 Task: Add Chomps Pepperoni Seasoned Turkey Stick to the cart.
Action: Mouse moved to (51, 139)
Screenshot: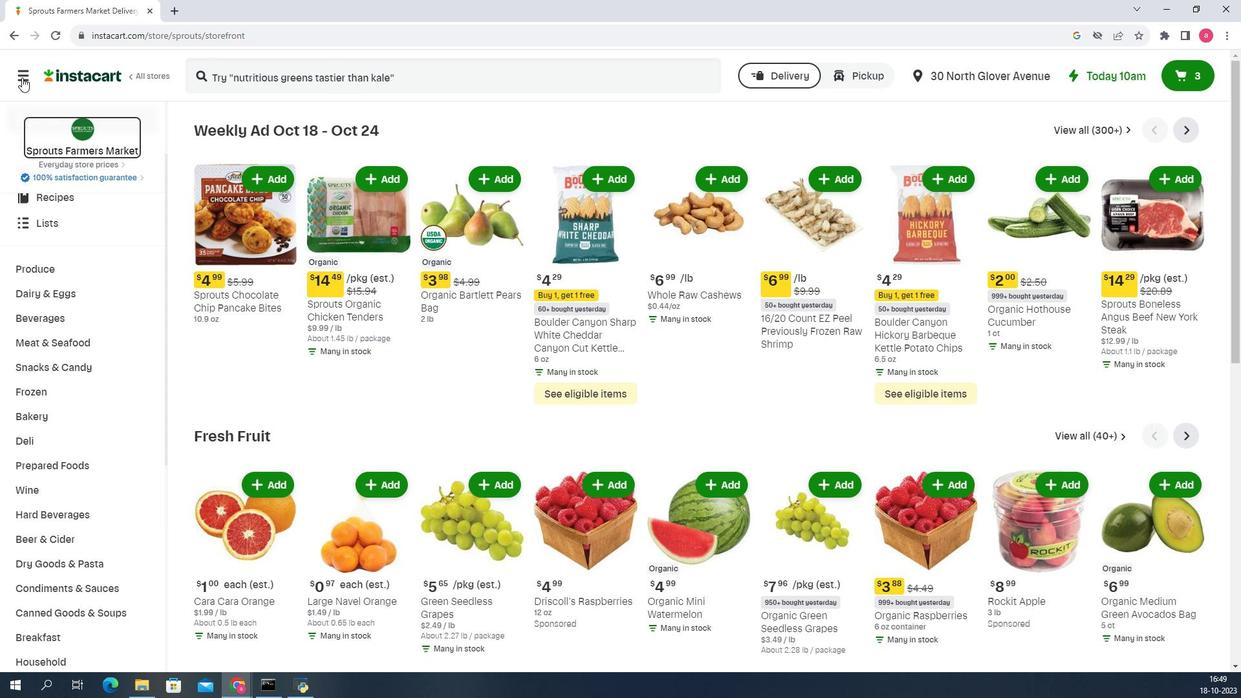 
Action: Mouse pressed left at (51, 139)
Screenshot: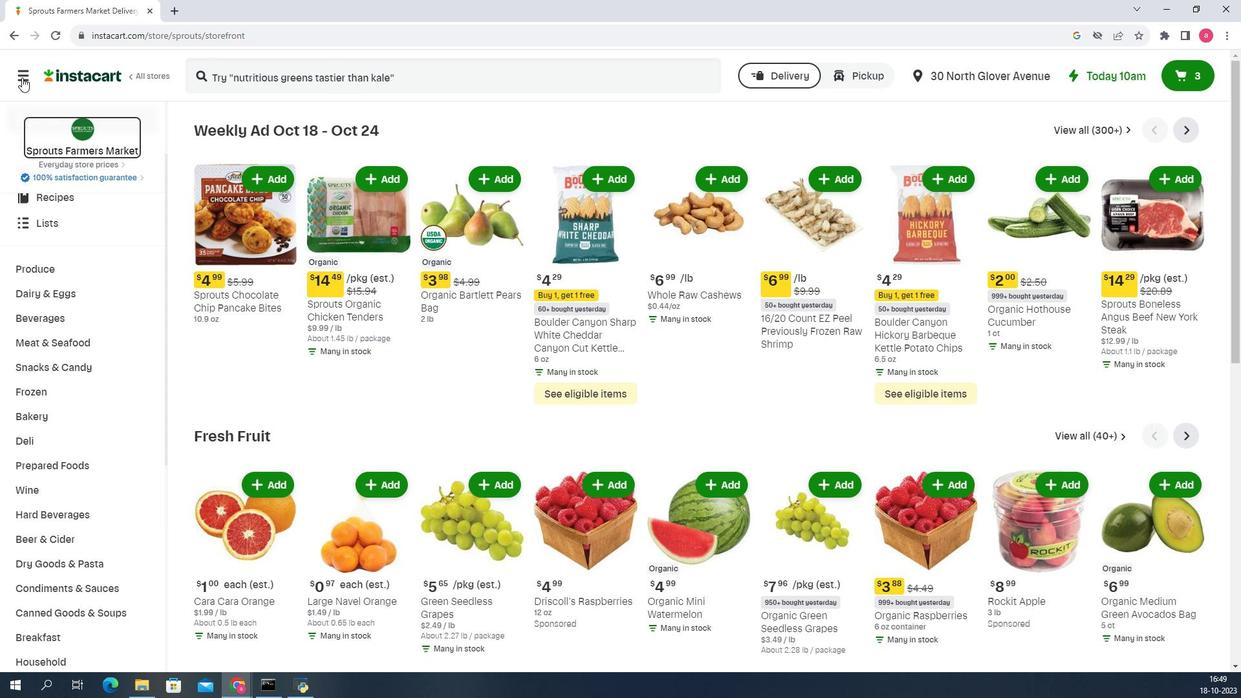 
Action: Mouse moved to (98, 323)
Screenshot: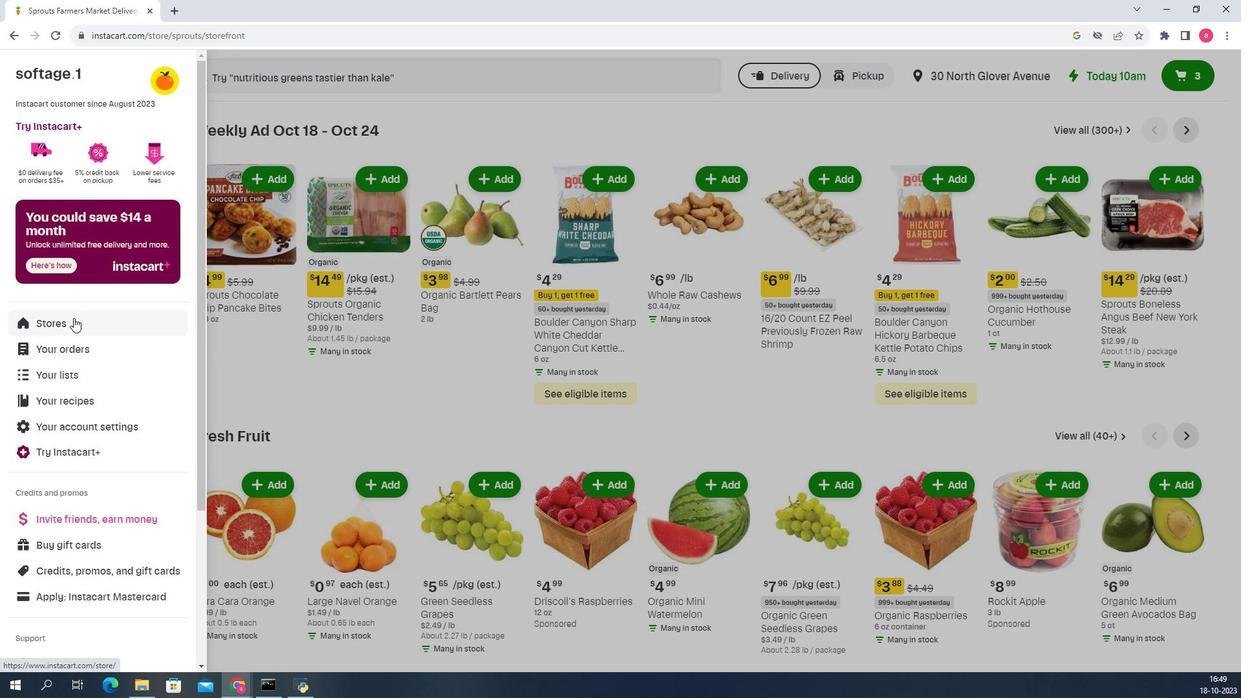 
Action: Mouse pressed left at (98, 323)
Screenshot: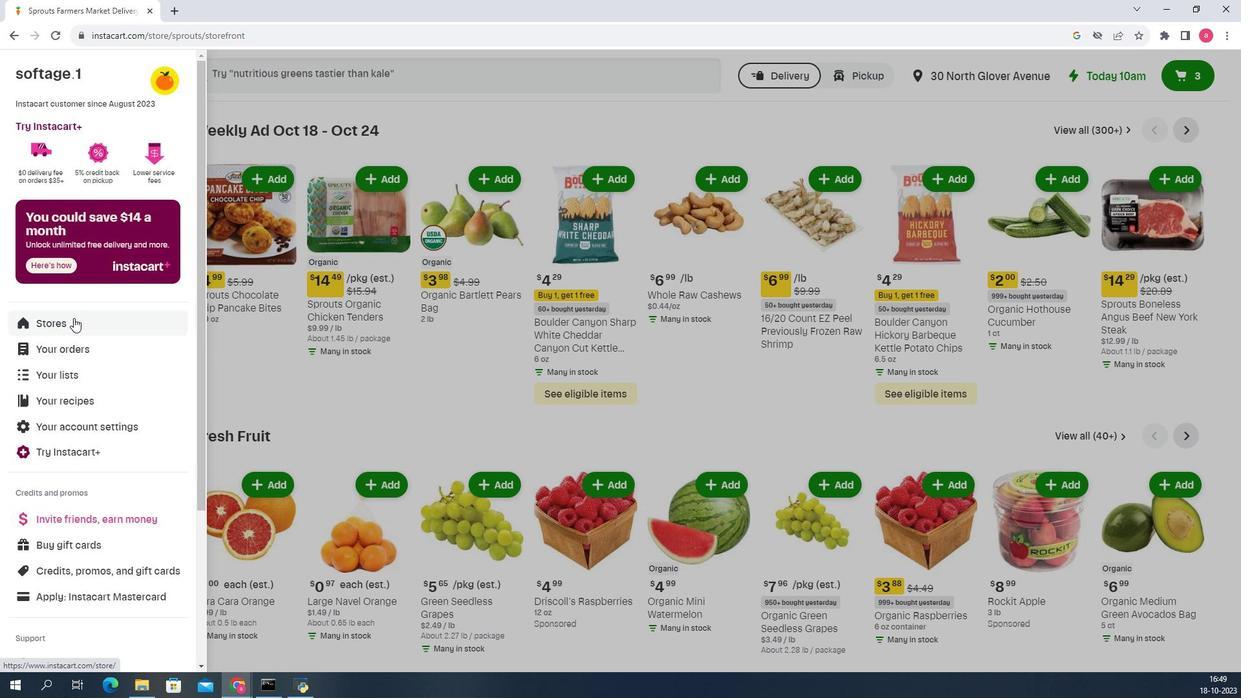 
Action: Mouse moved to (320, 172)
Screenshot: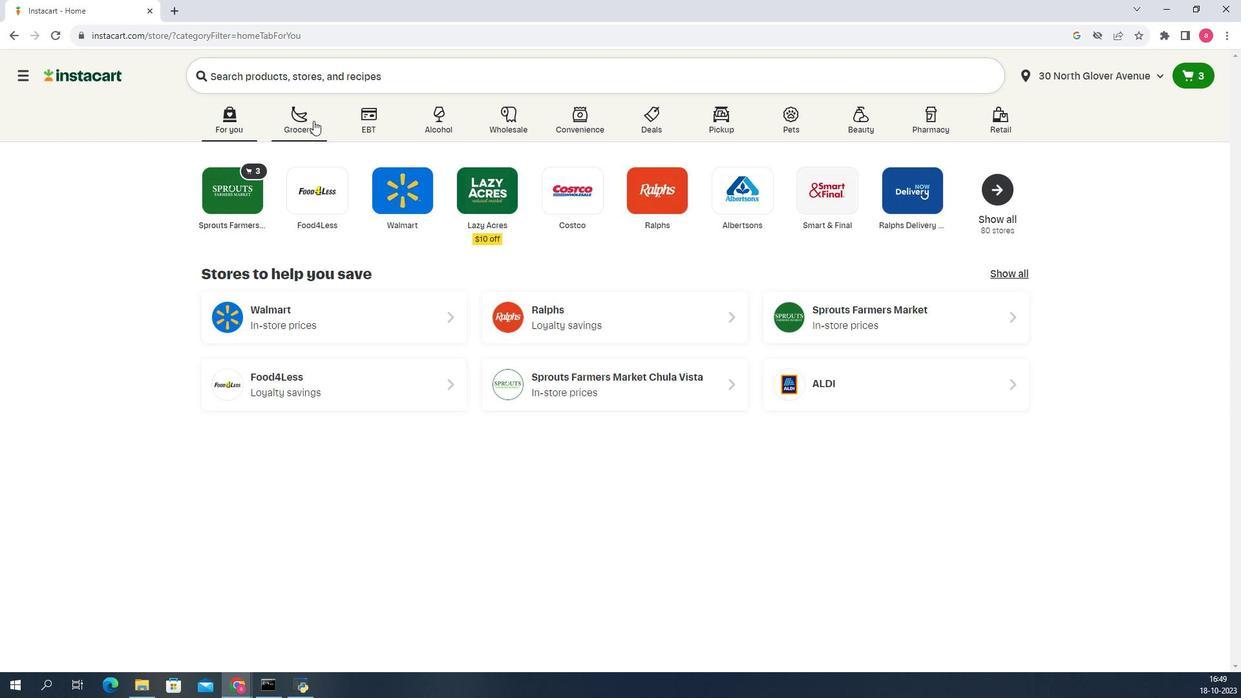 
Action: Mouse pressed left at (320, 172)
Screenshot: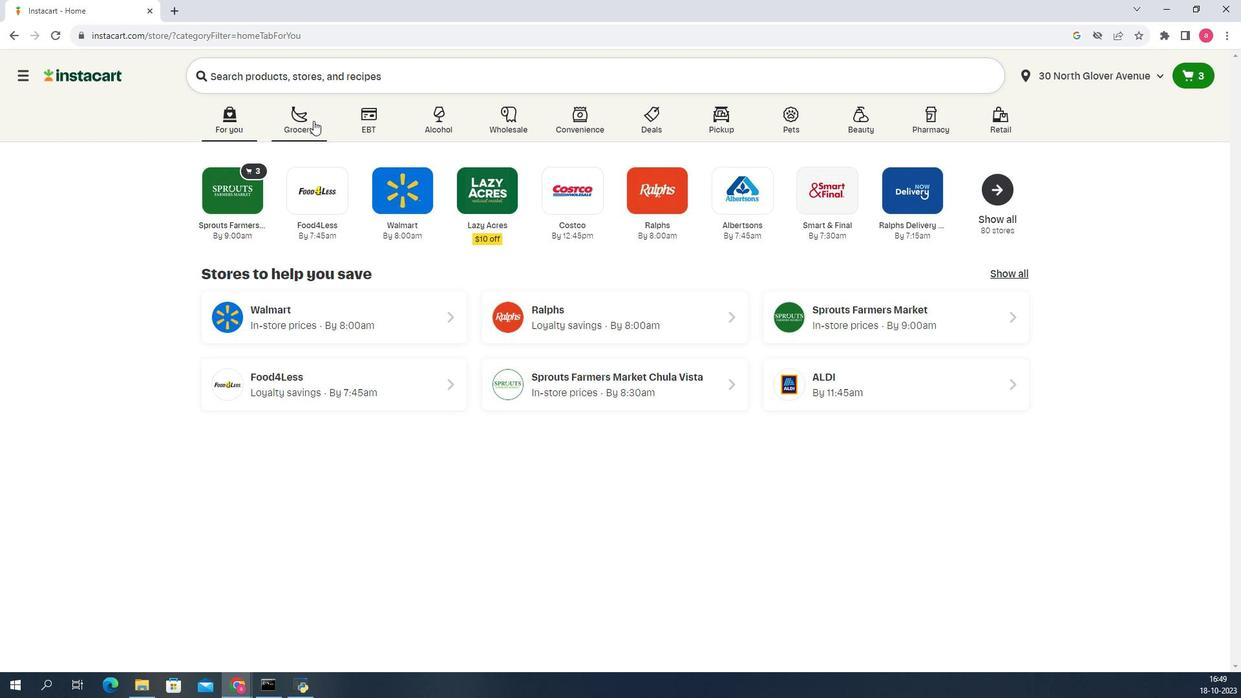 
Action: Mouse moved to (340, 352)
Screenshot: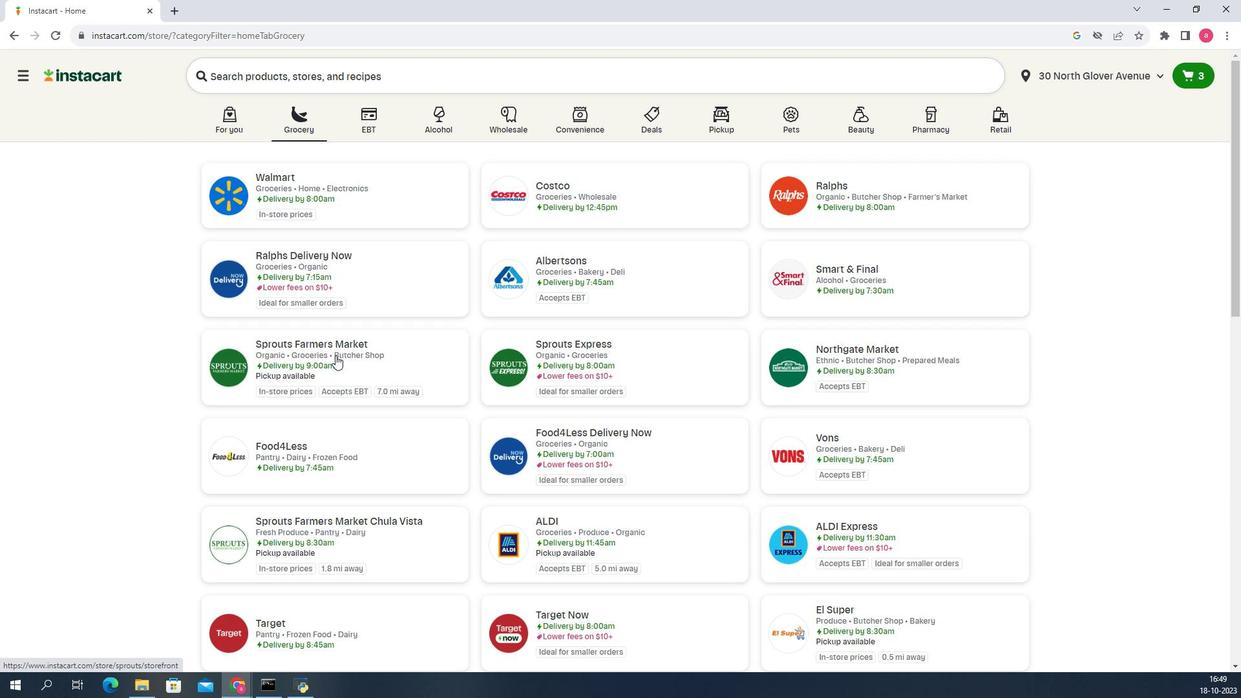 
Action: Mouse pressed left at (340, 352)
Screenshot: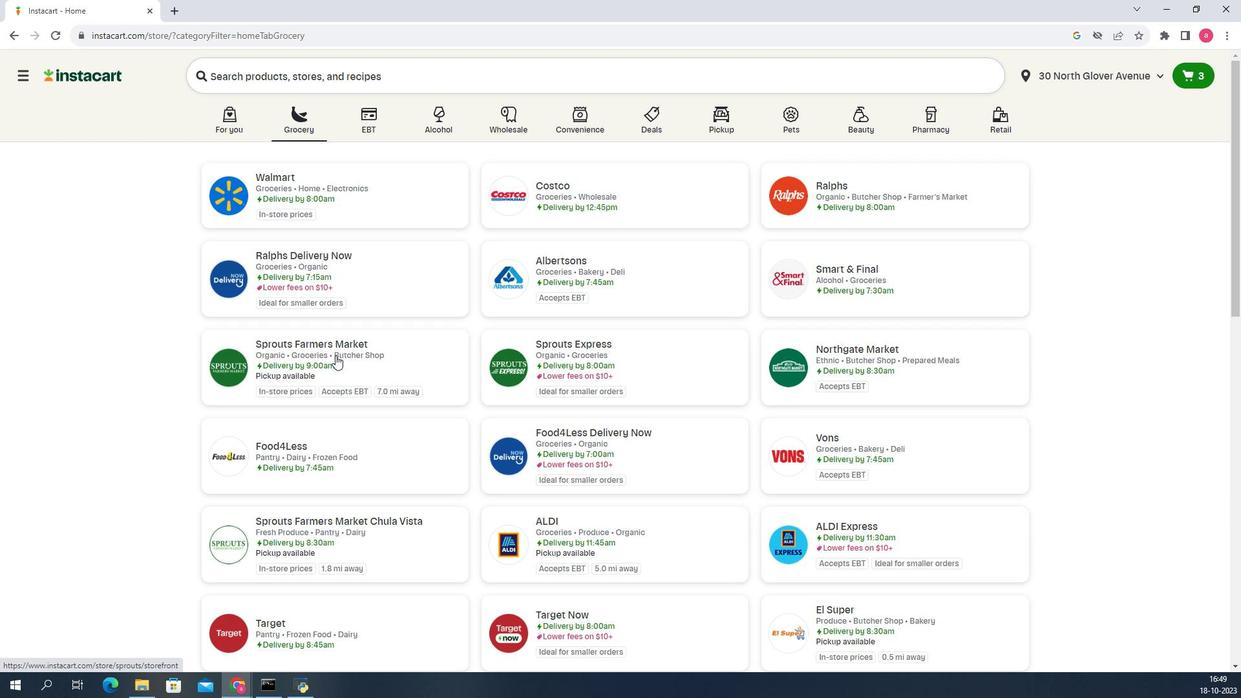 
Action: Mouse moved to (118, 358)
Screenshot: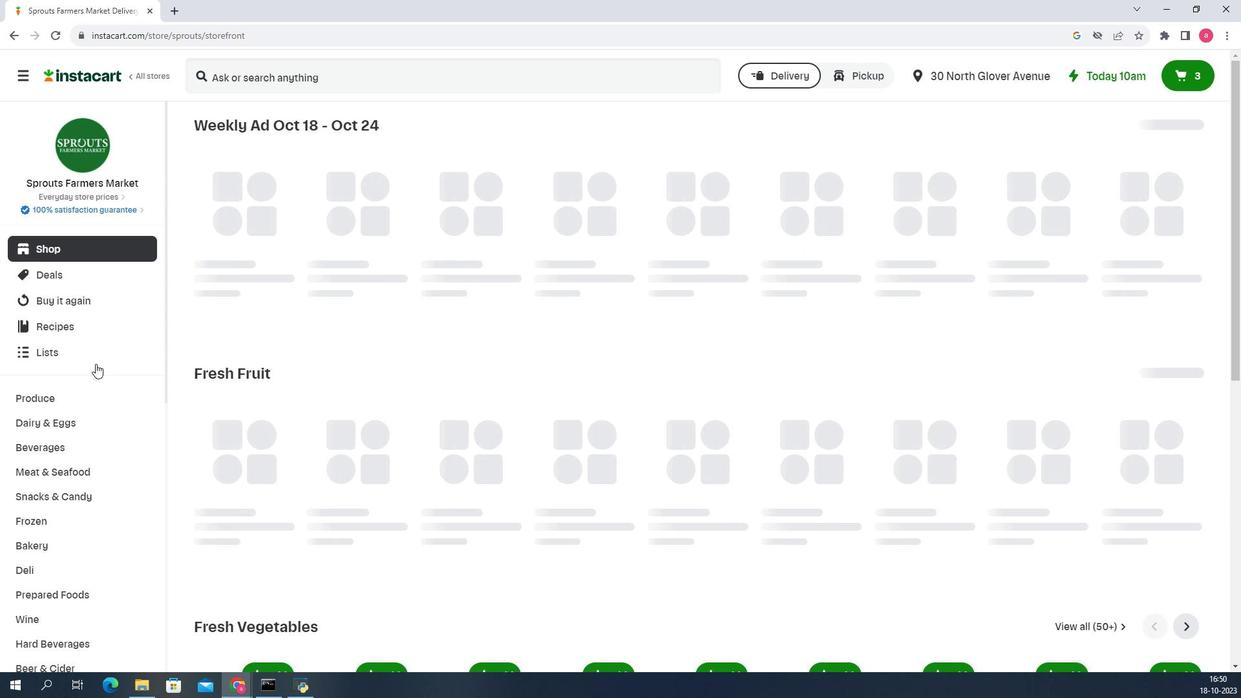 
Action: Mouse scrolled (118, 358) with delta (0, 0)
Screenshot: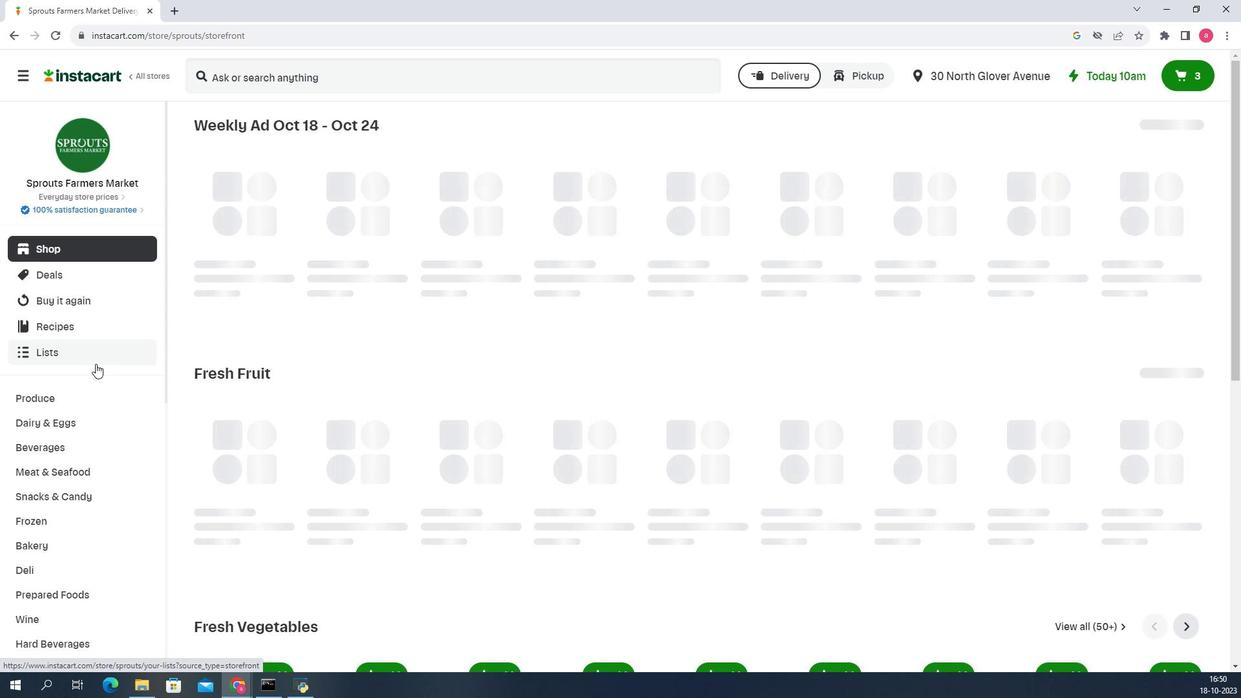 
Action: Mouse moved to (120, 414)
Screenshot: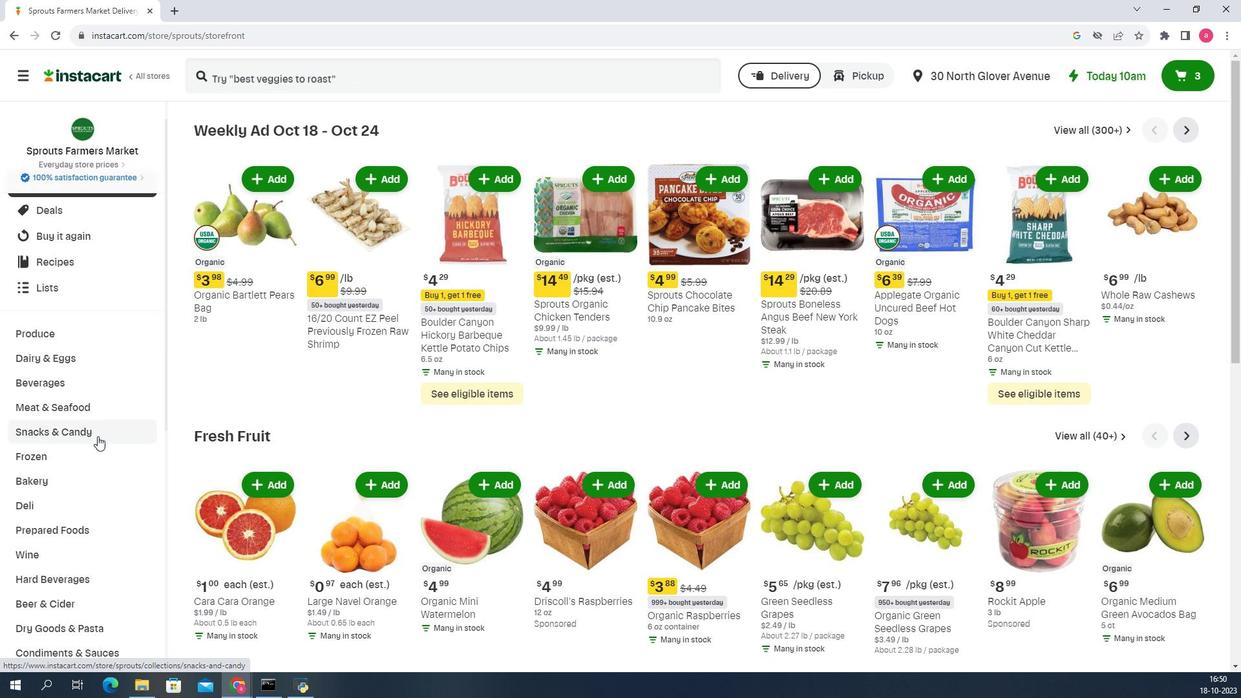 
Action: Mouse pressed left at (120, 414)
Screenshot: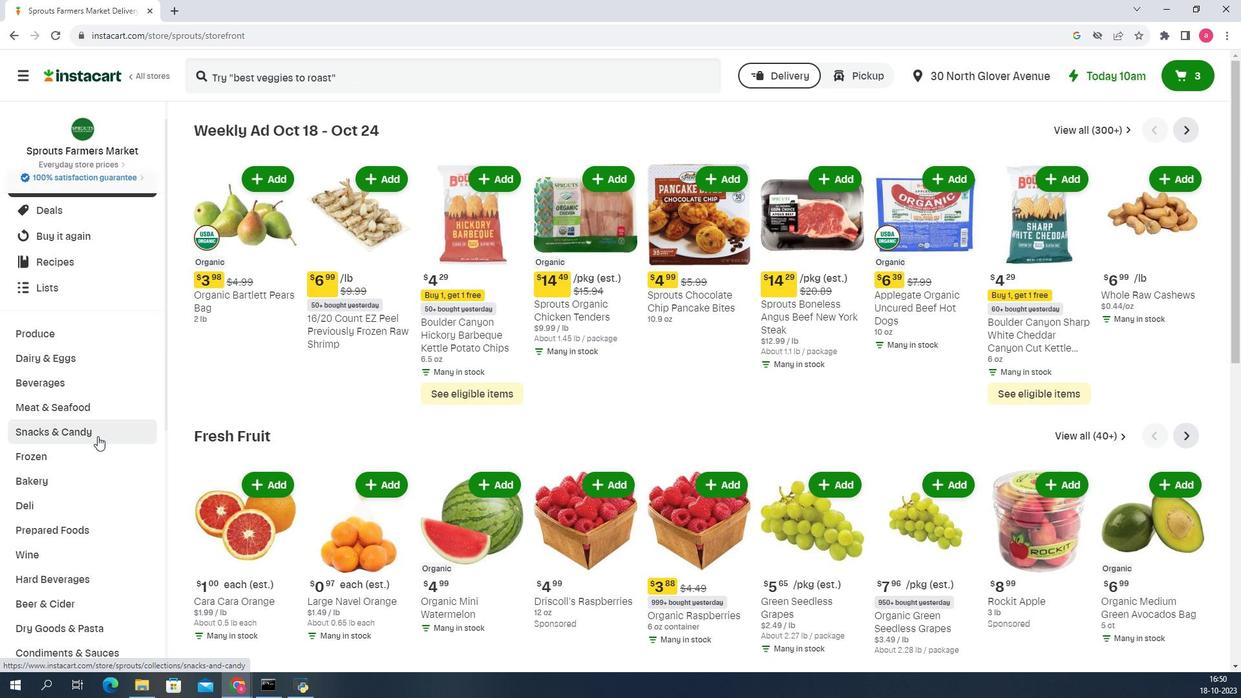 
Action: Mouse moved to (1141, 208)
Screenshot: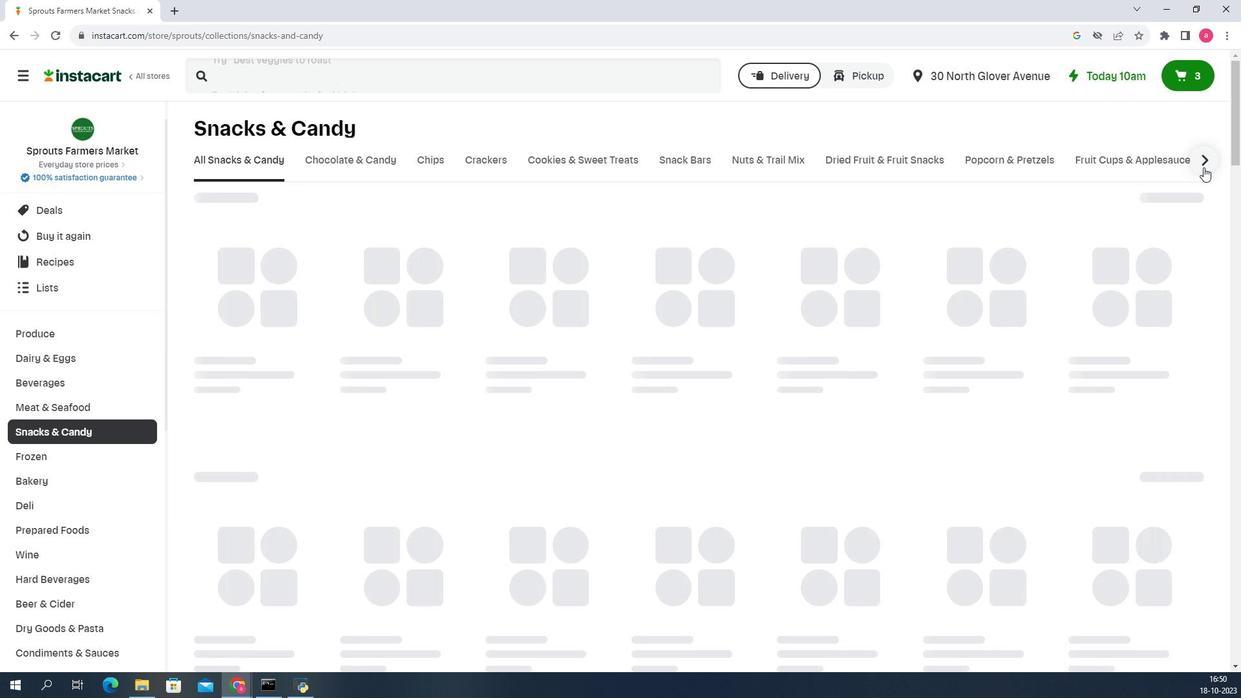 
Action: Mouse pressed left at (1141, 208)
Screenshot: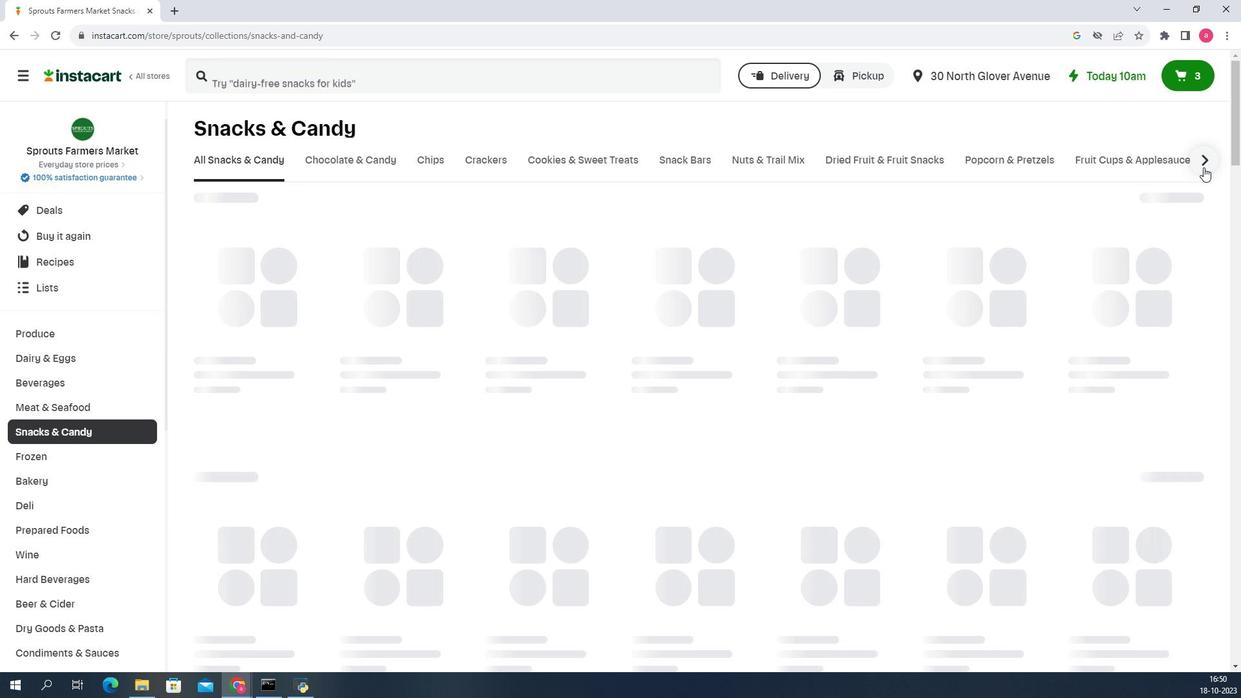 
Action: Mouse moved to (955, 203)
Screenshot: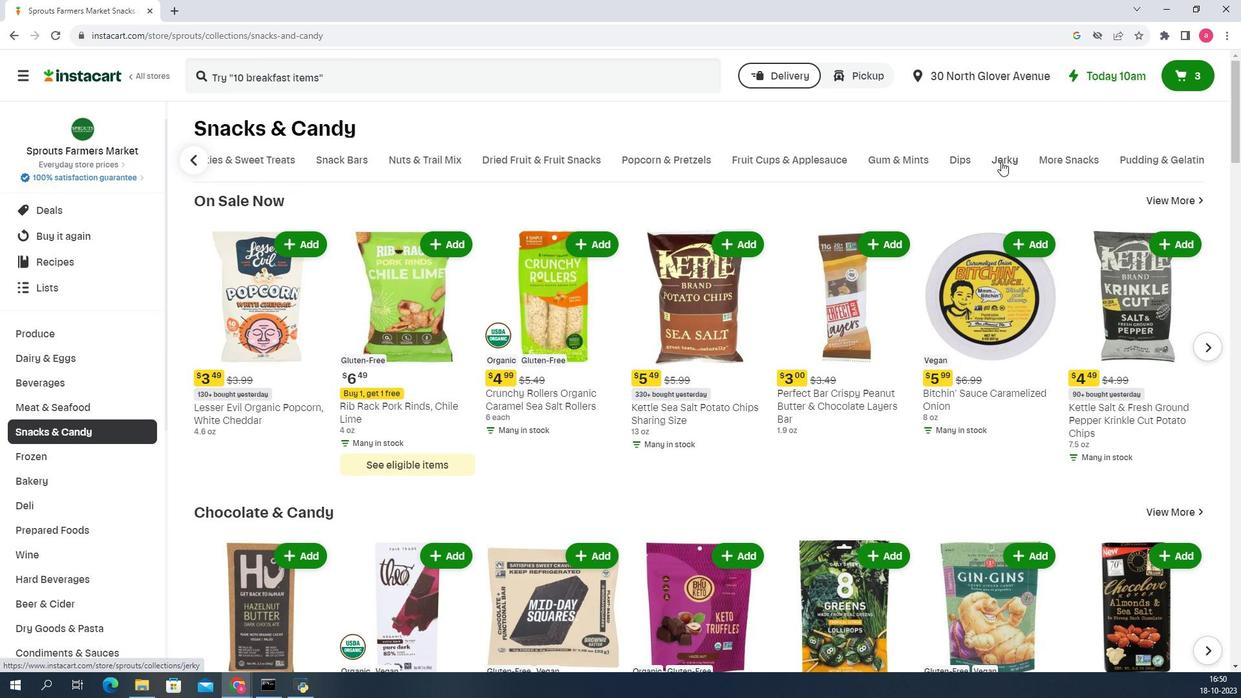 
Action: Mouse pressed left at (955, 203)
Screenshot: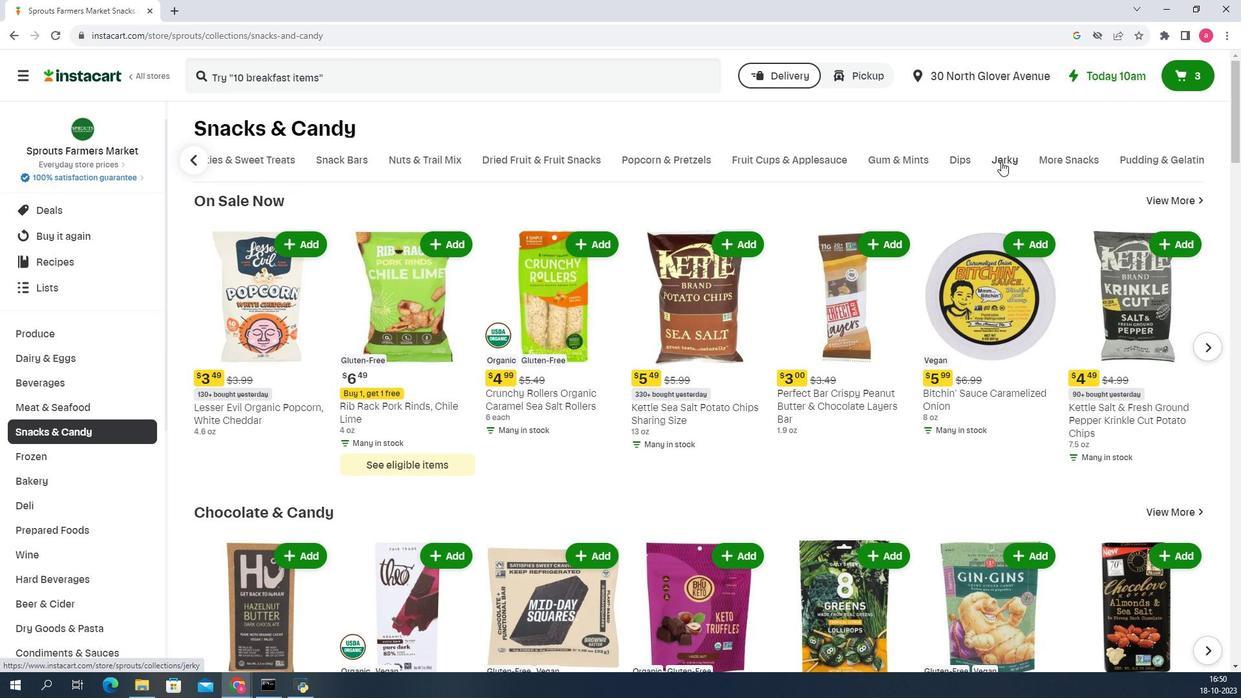 
Action: Mouse moved to (473, 143)
Screenshot: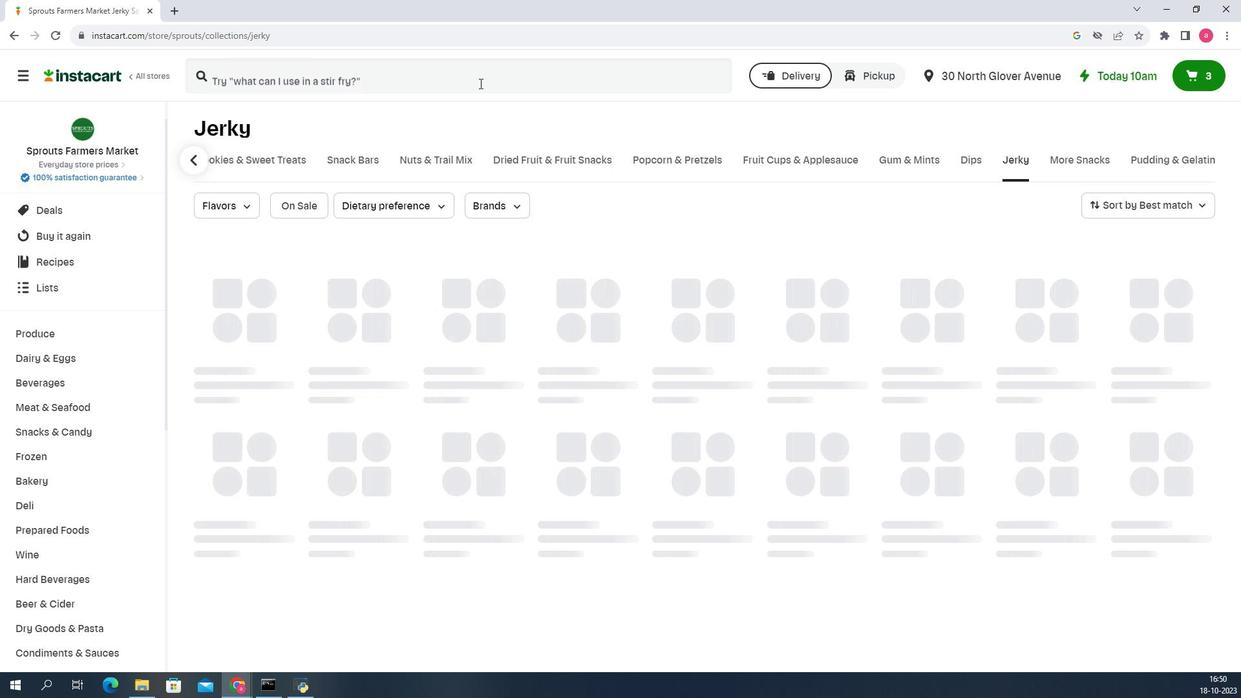 
Action: Mouse pressed left at (473, 143)
Screenshot: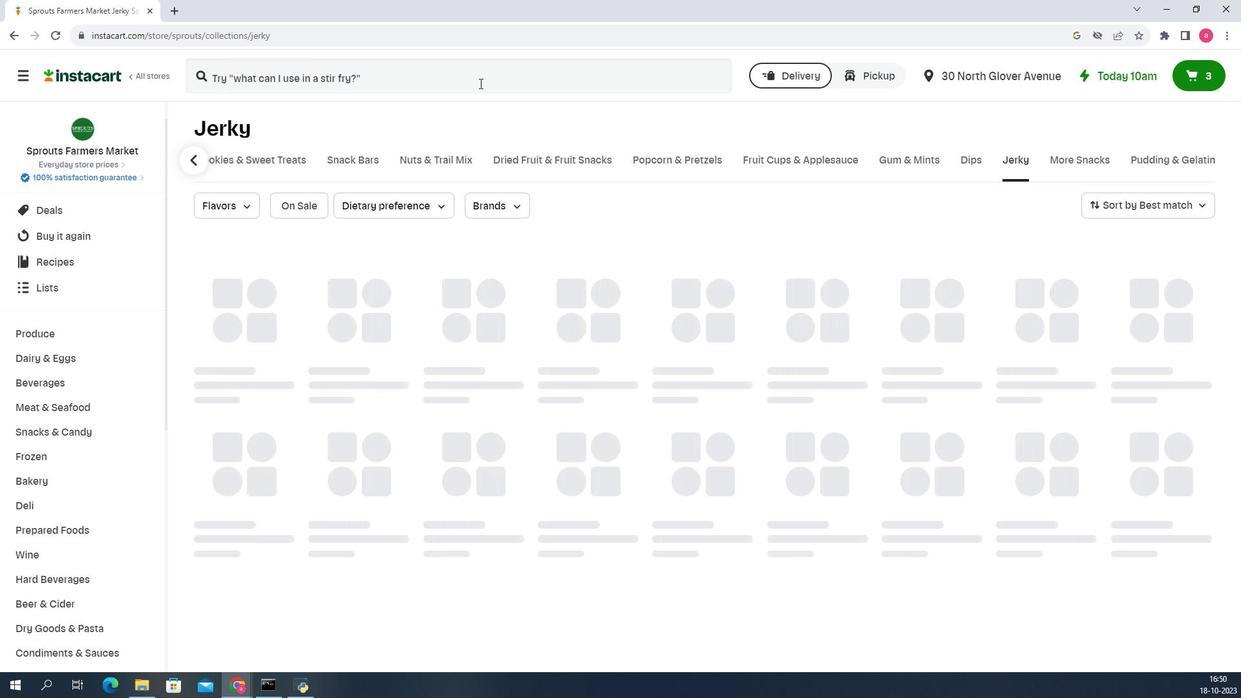 
Action: Key pressed <Key.shift>Chomps<Key.space><Key.shift>Pepperoni<Key.space><Key.shift>Seasoned<Key.space><Key.shift>Turkey<Key.space><Key.shift>Stick<Key.enter>
Screenshot: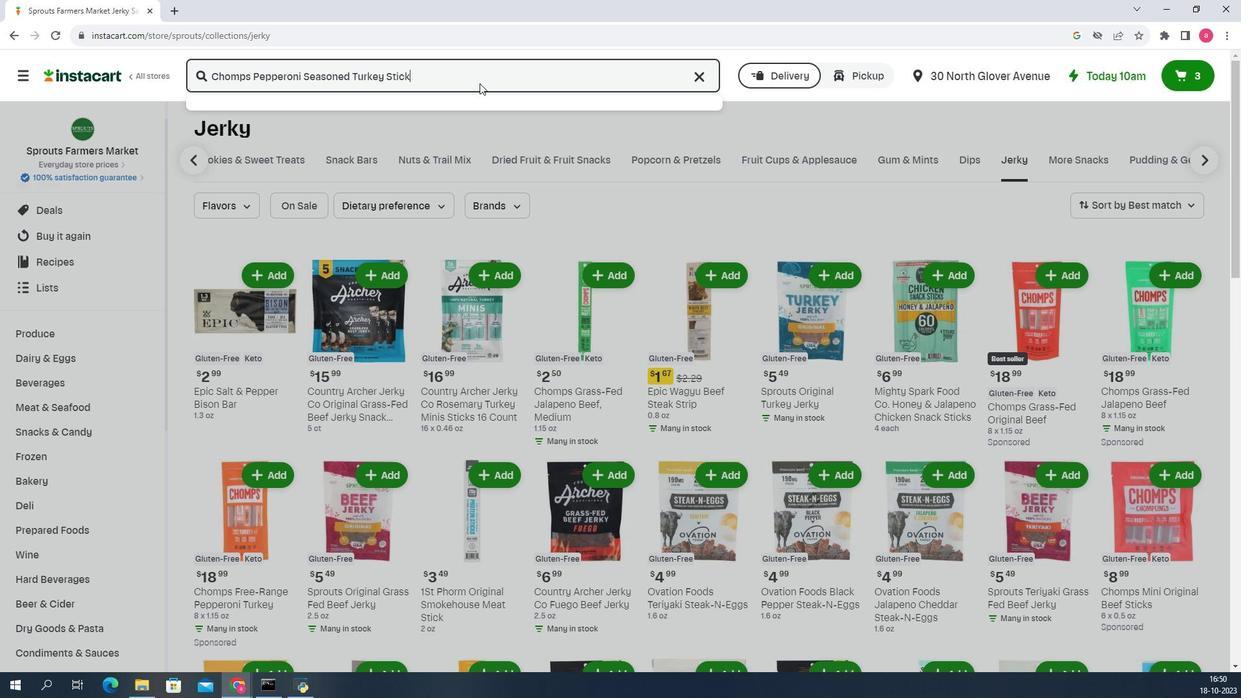 
Action: Mouse moved to (678, 311)
Screenshot: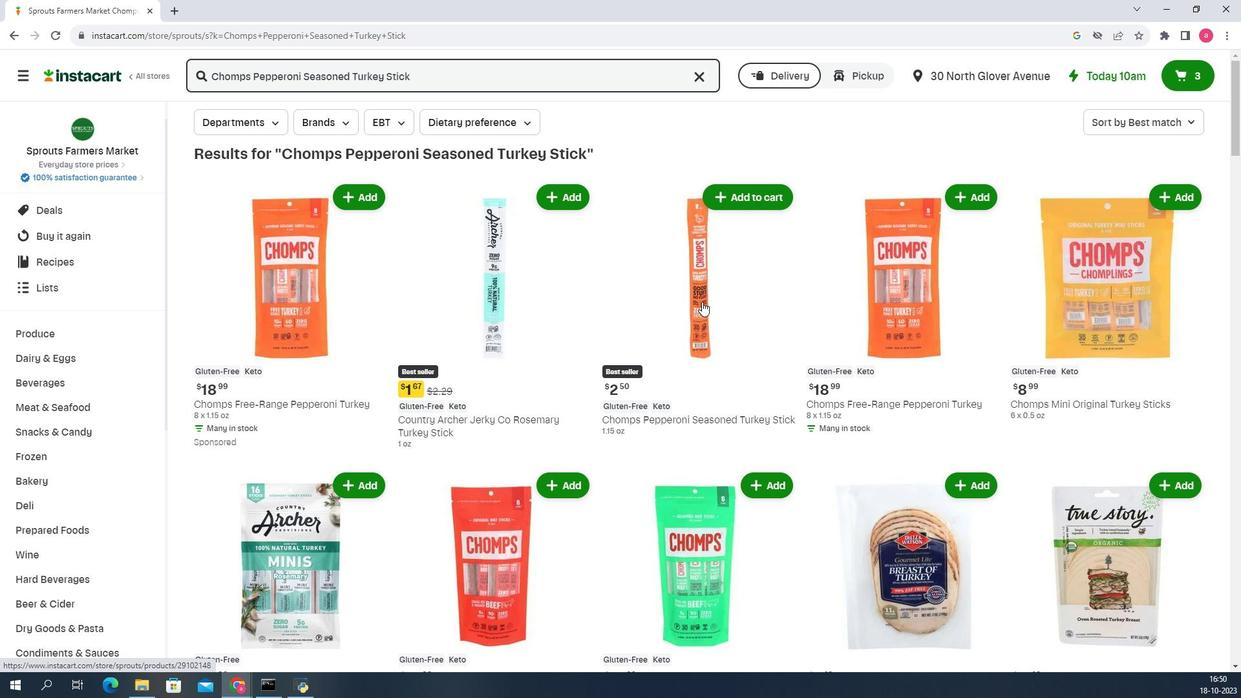 
Action: Mouse pressed left at (678, 311)
Screenshot: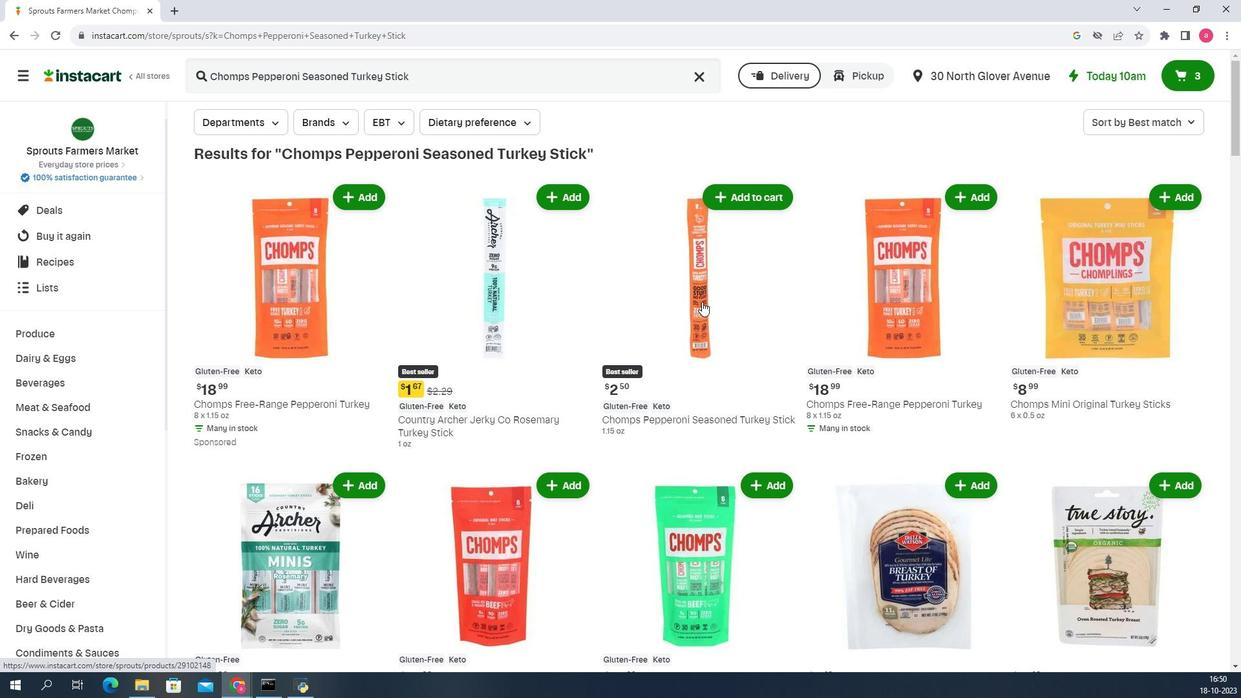 
Action: Mouse moved to (807, 299)
Screenshot: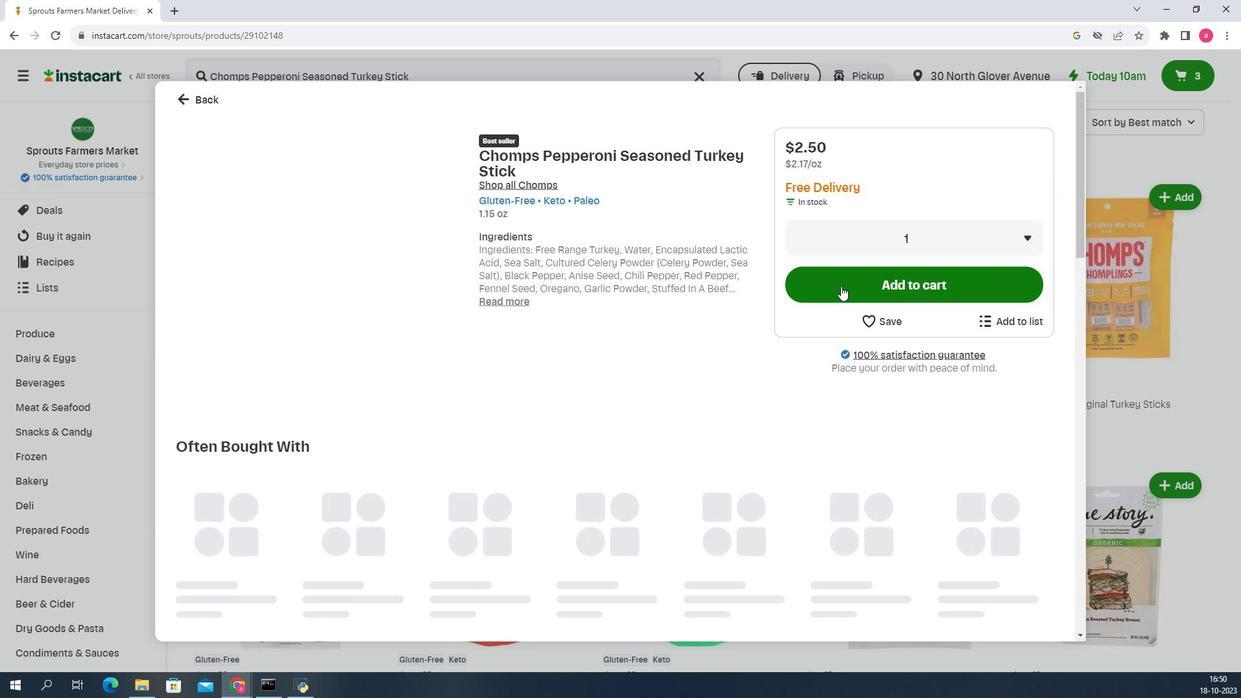 
Action: Mouse pressed left at (807, 299)
Screenshot: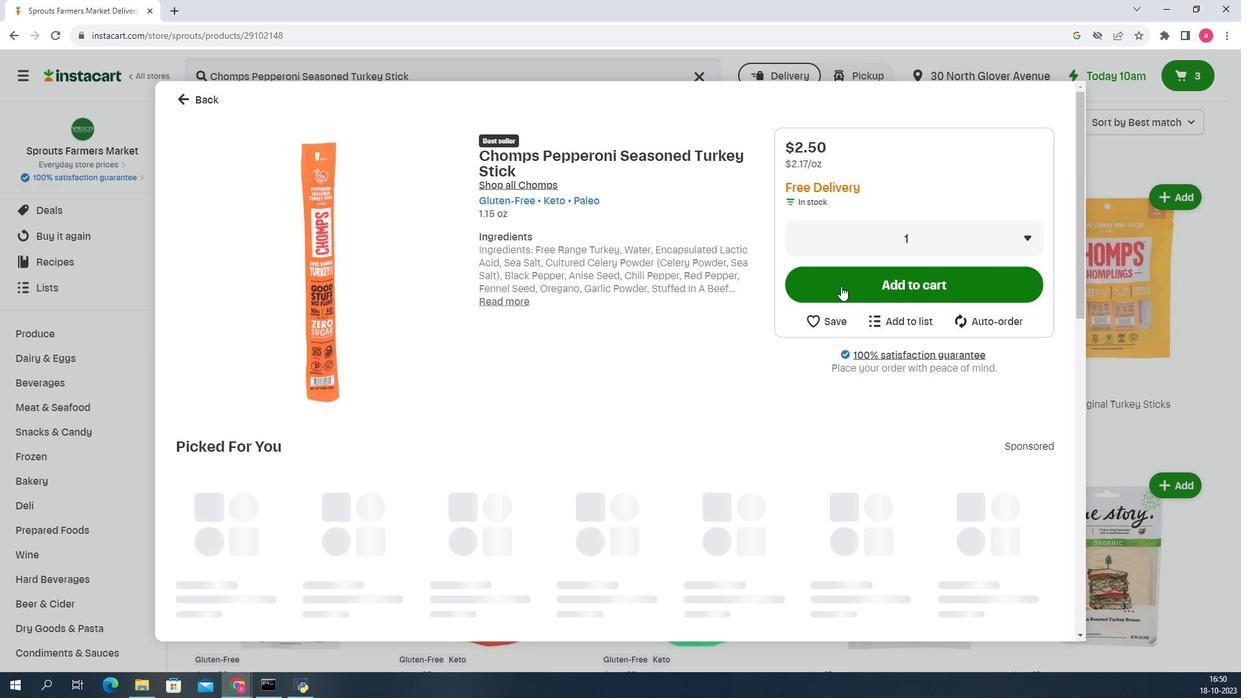 
